 Task: Start line with arrow.
Action: Mouse moved to (404, 334)
Screenshot: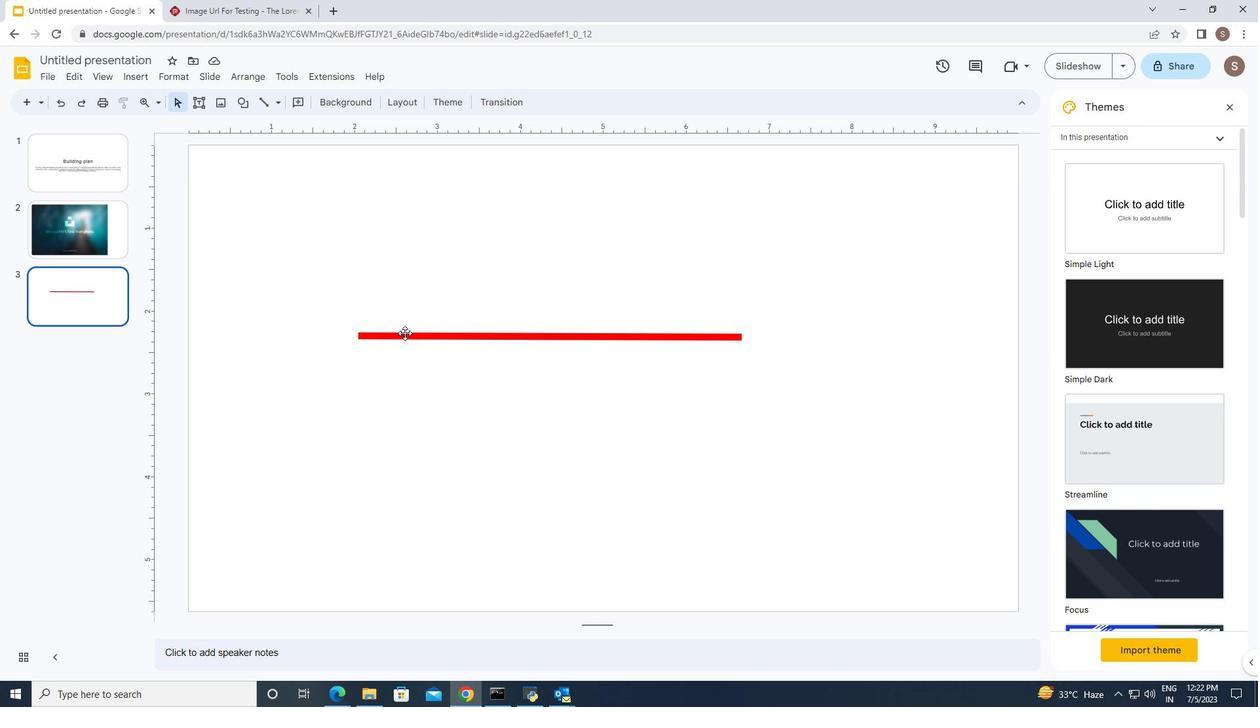 
Action: Mouse pressed left at (404, 334)
Screenshot: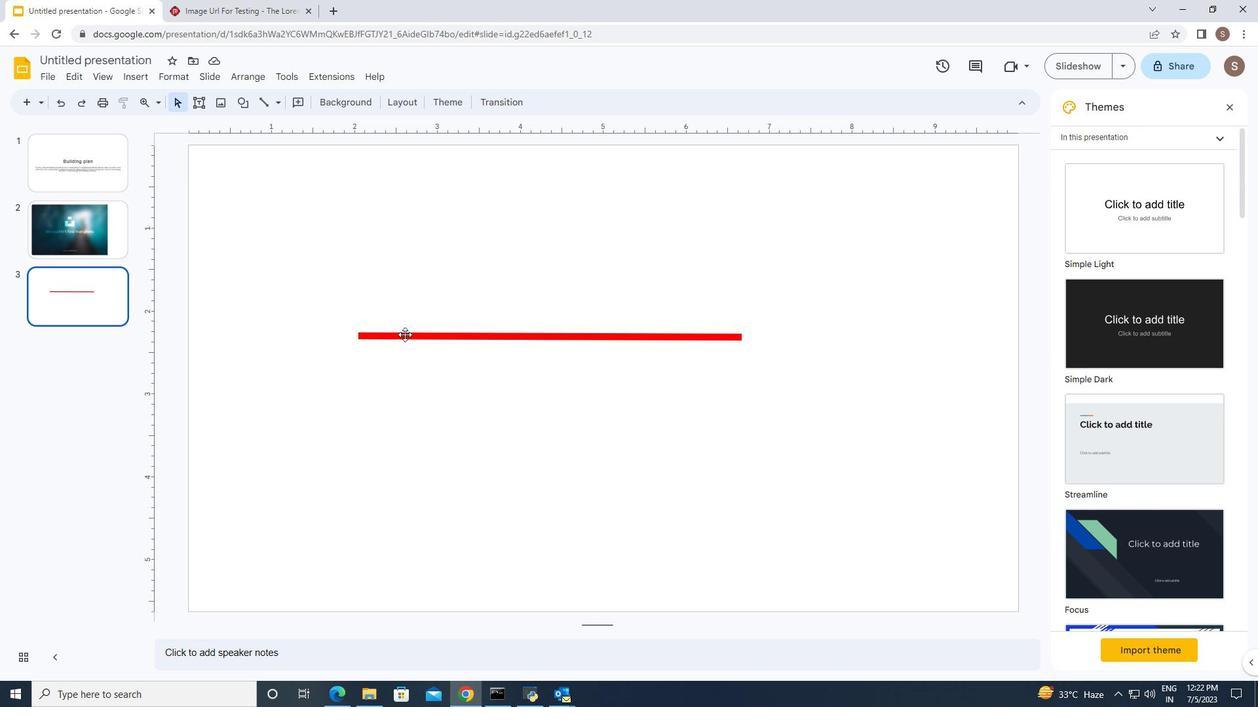 
Action: Mouse moved to (370, 102)
Screenshot: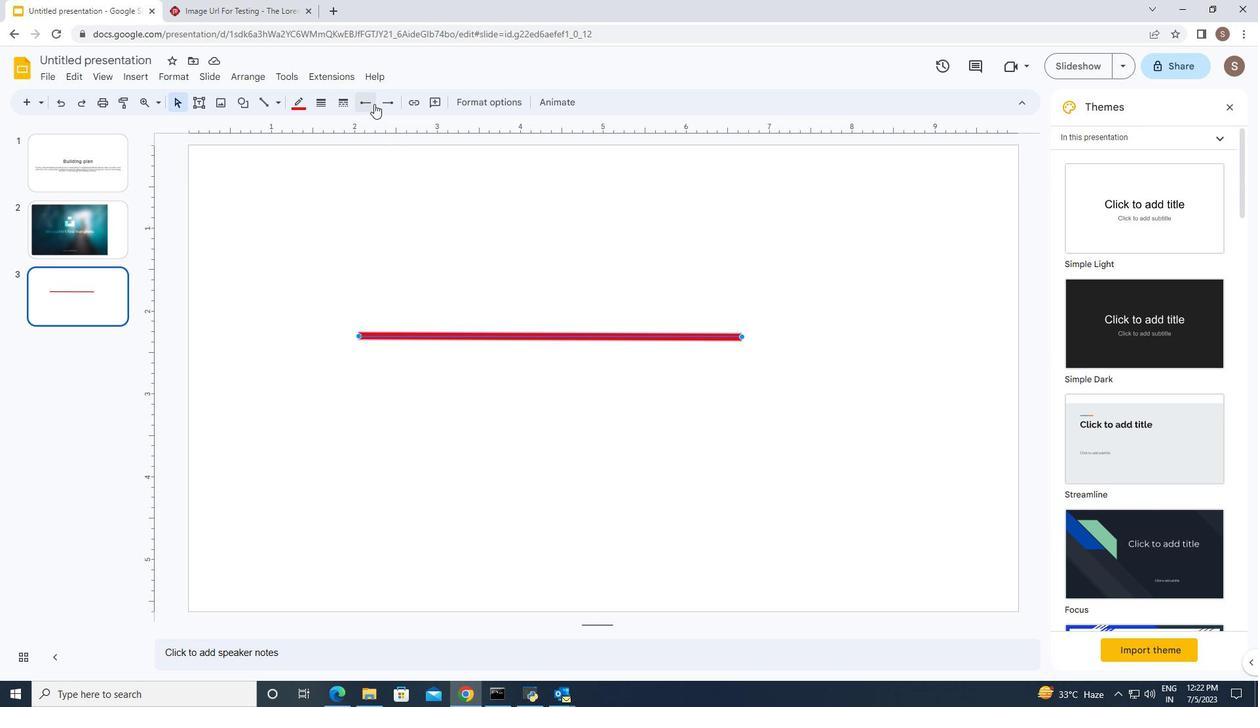 
Action: Mouse pressed left at (370, 102)
Screenshot: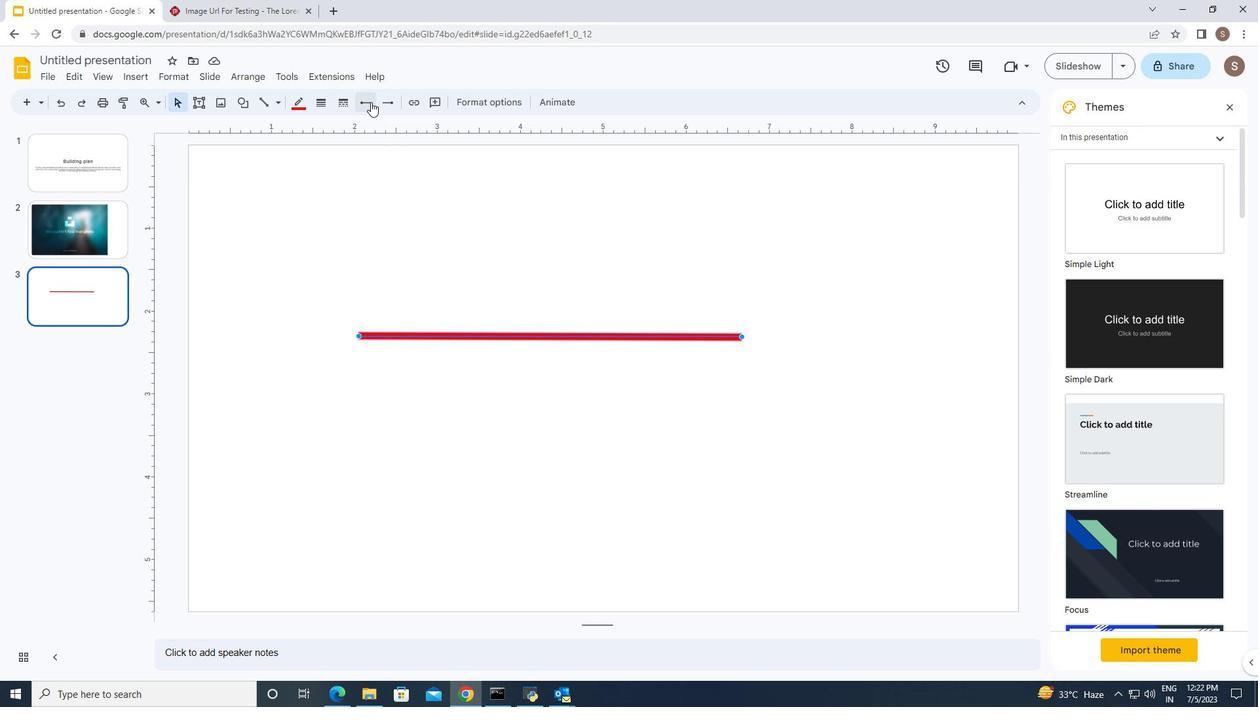 
Action: Mouse moved to (383, 155)
Screenshot: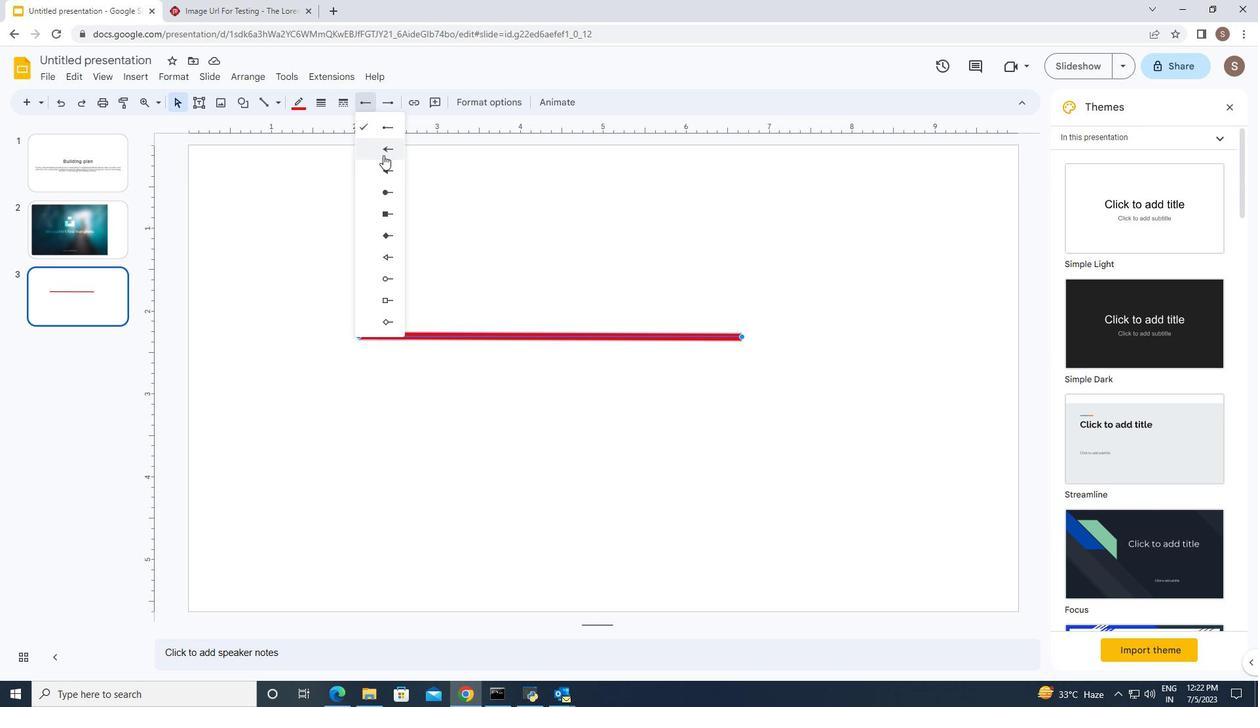 
Action: Mouse pressed left at (383, 155)
Screenshot: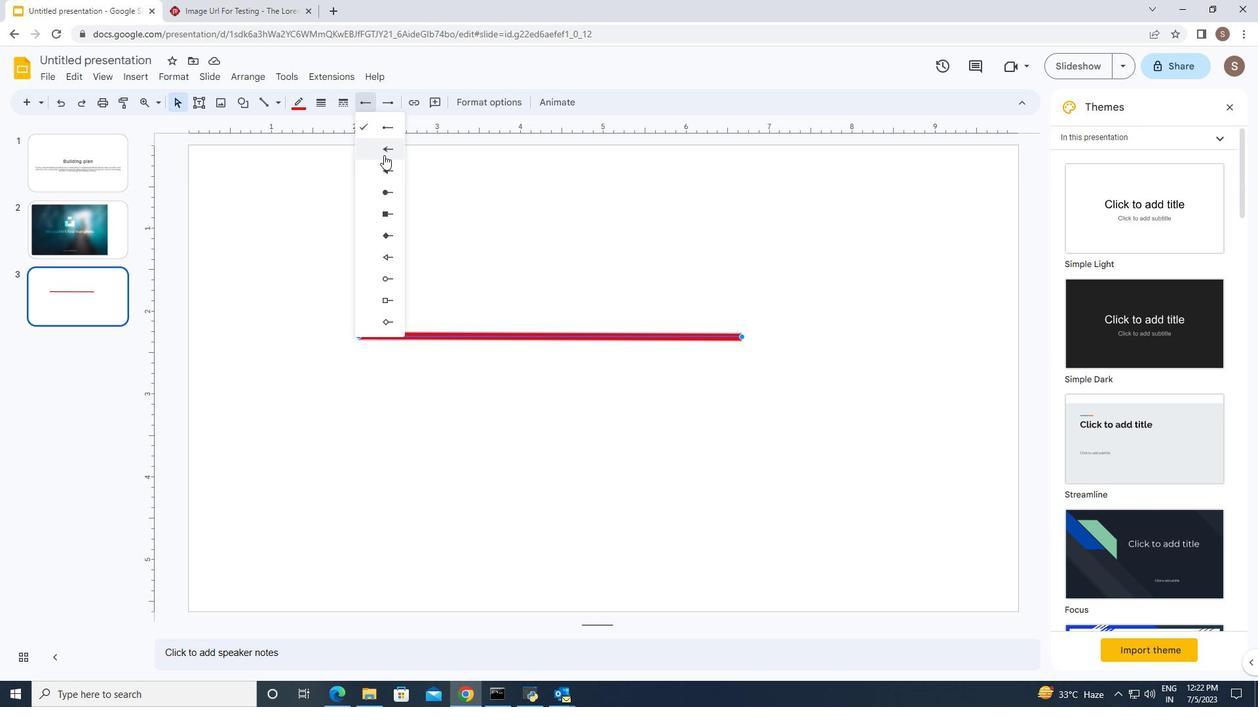 
Action: Mouse moved to (342, 291)
Screenshot: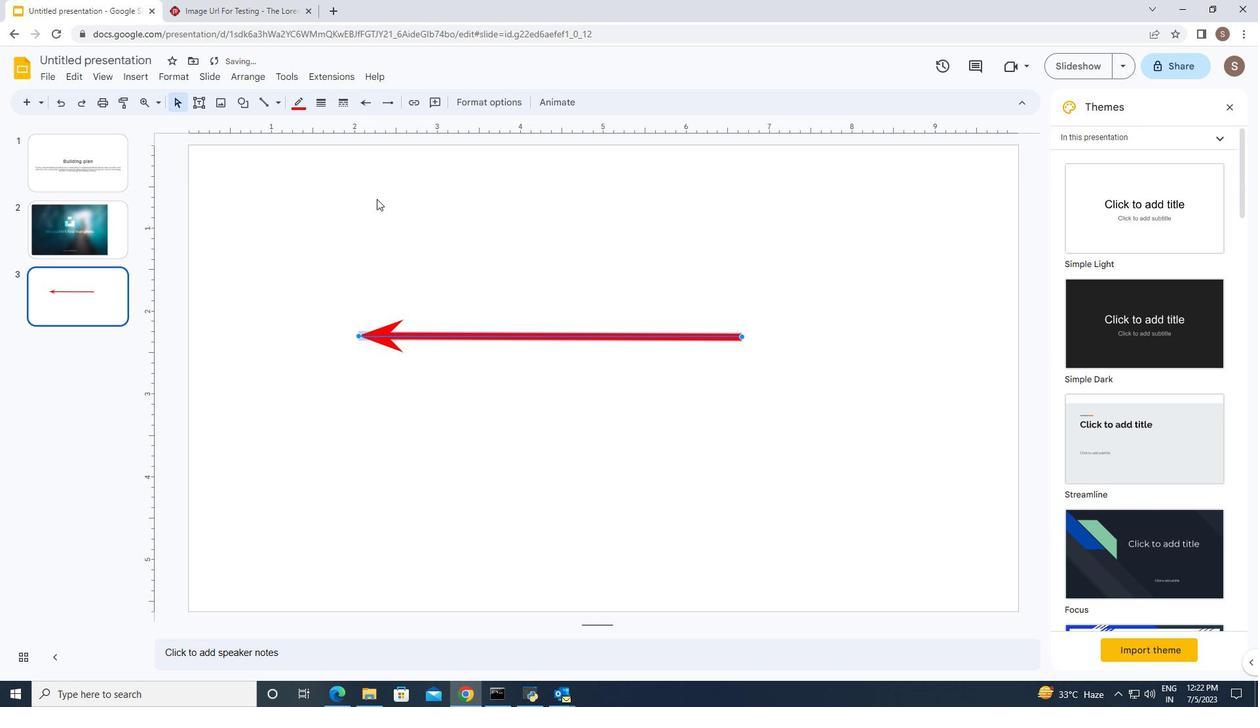 
Action: Mouse pressed left at (342, 291)
Screenshot: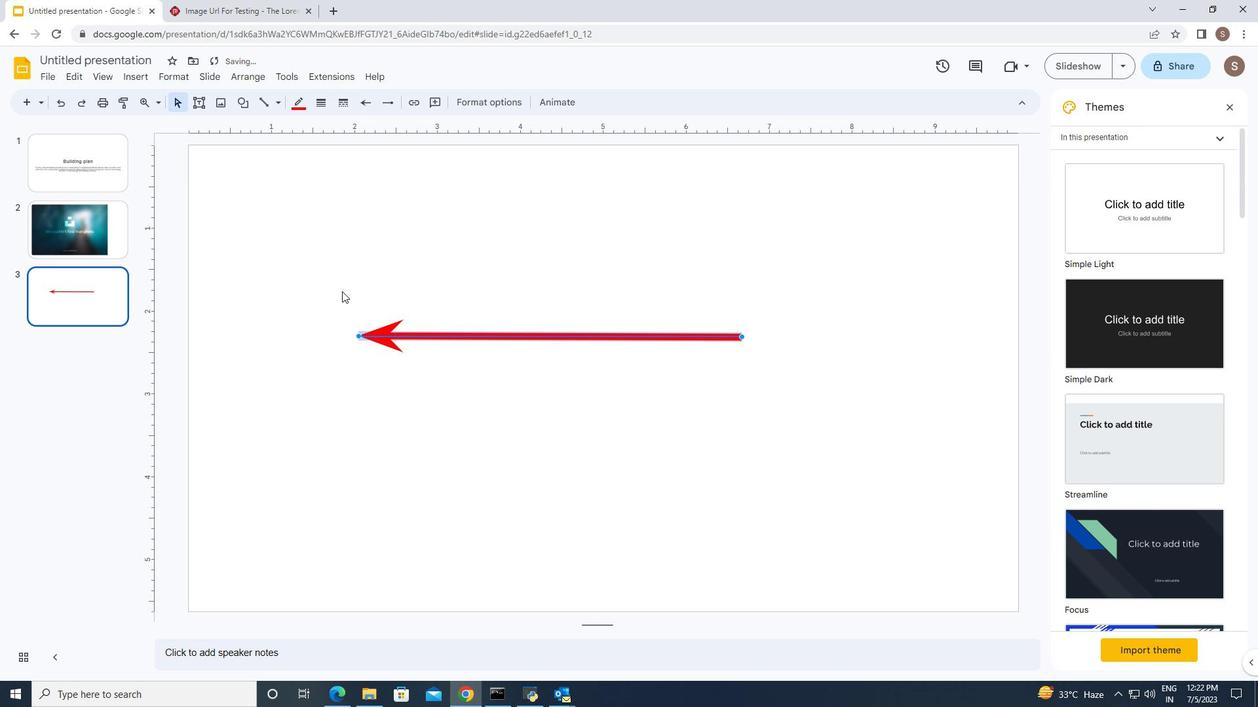 
